Task: Add Crane Lake Chardonnay to the cart.
Action: Mouse moved to (1022, 334)
Screenshot: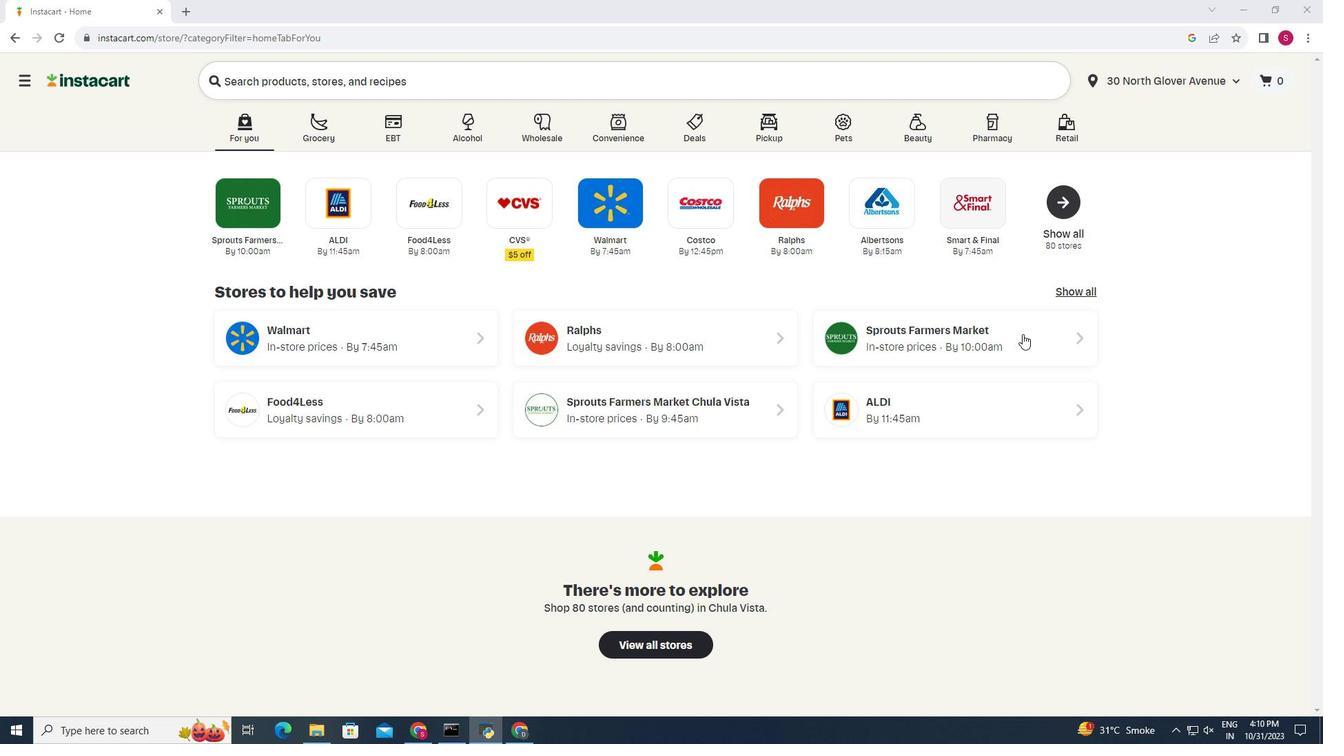 
Action: Mouse pressed left at (1022, 334)
Screenshot: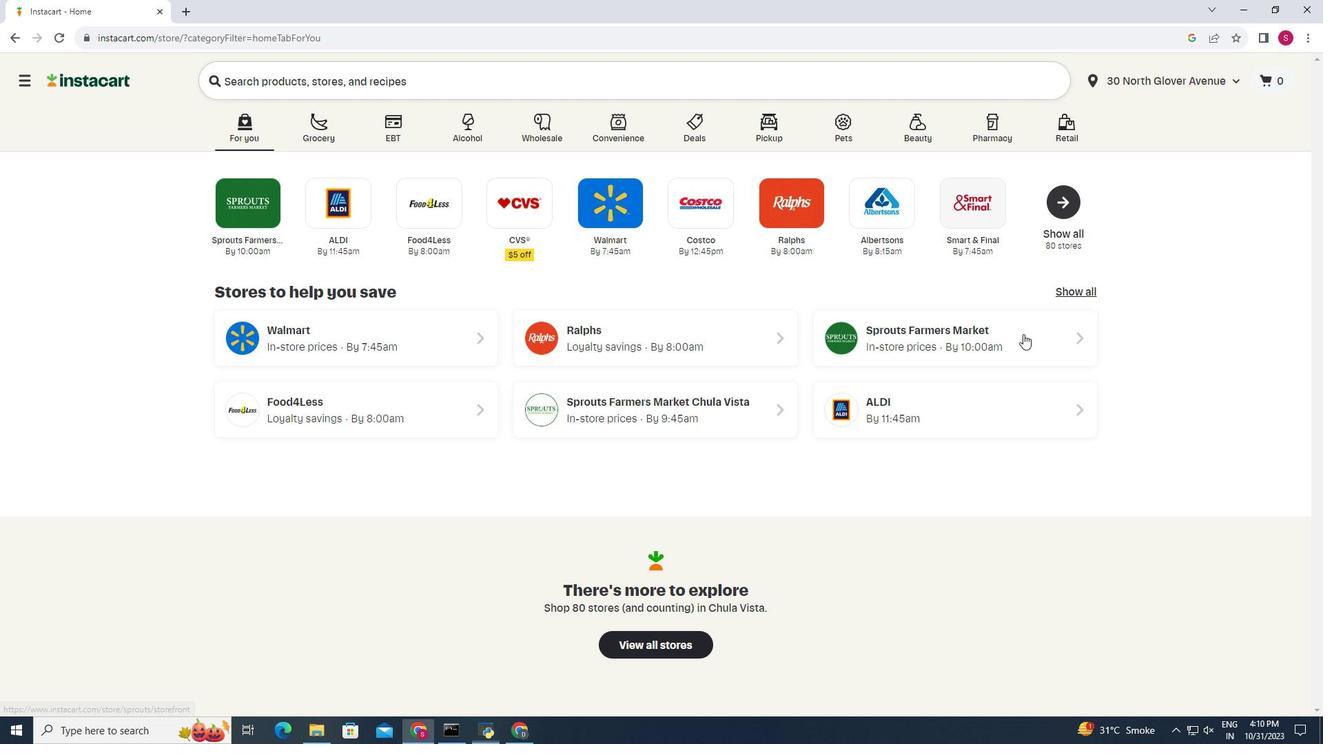 
Action: Mouse moved to (41, 673)
Screenshot: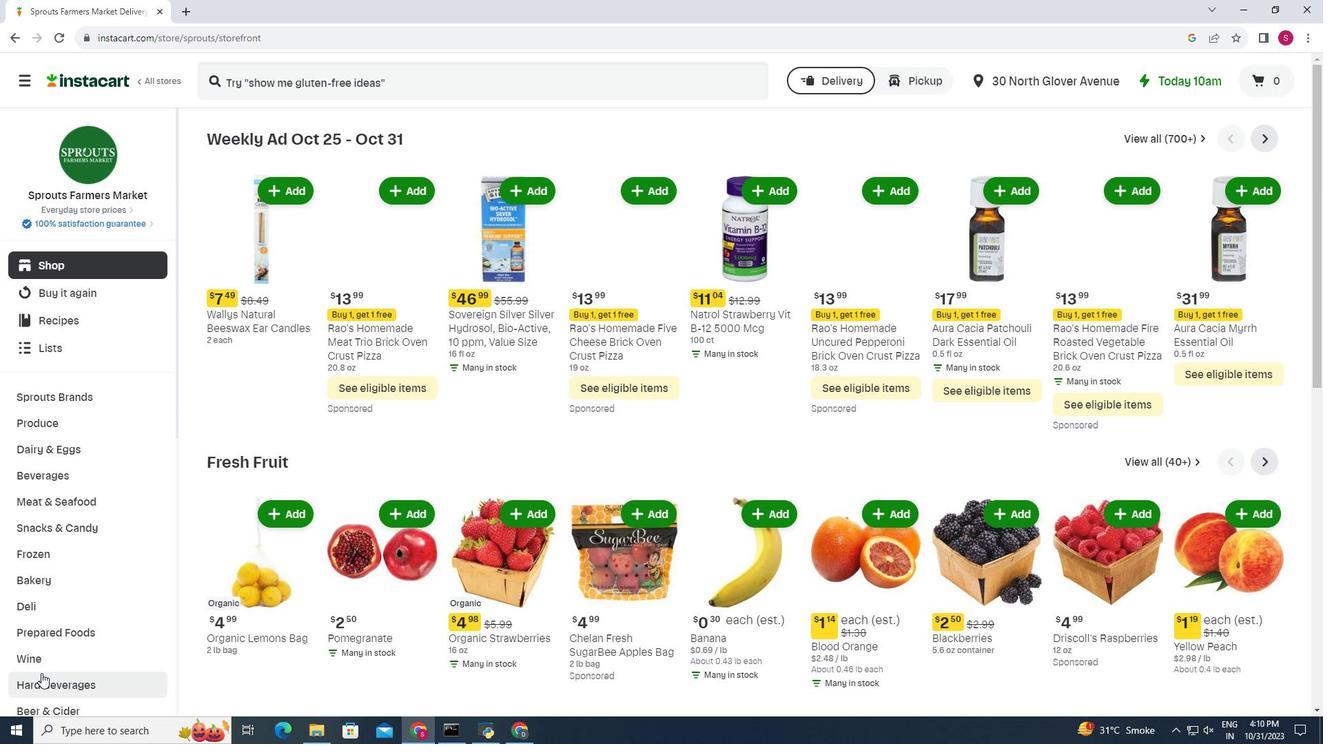 
Action: Mouse pressed left at (41, 673)
Screenshot: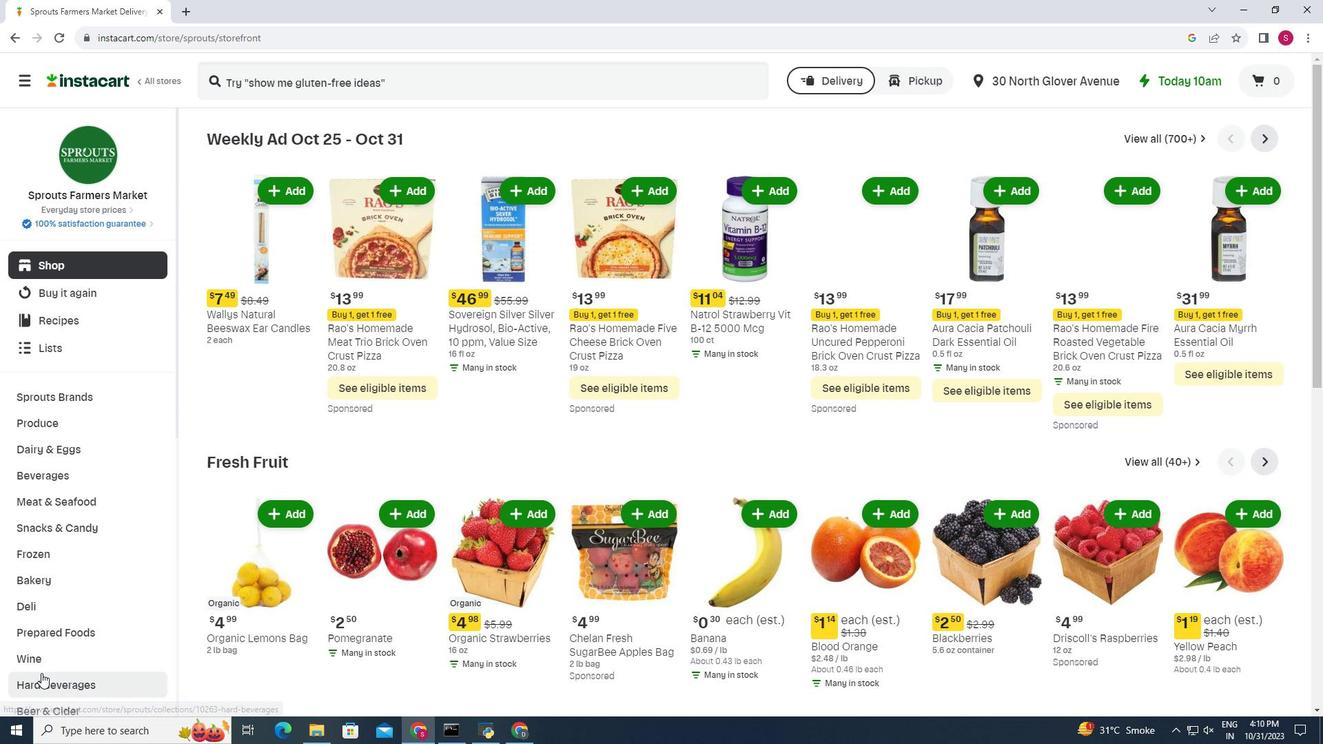 
Action: Mouse moved to (46, 657)
Screenshot: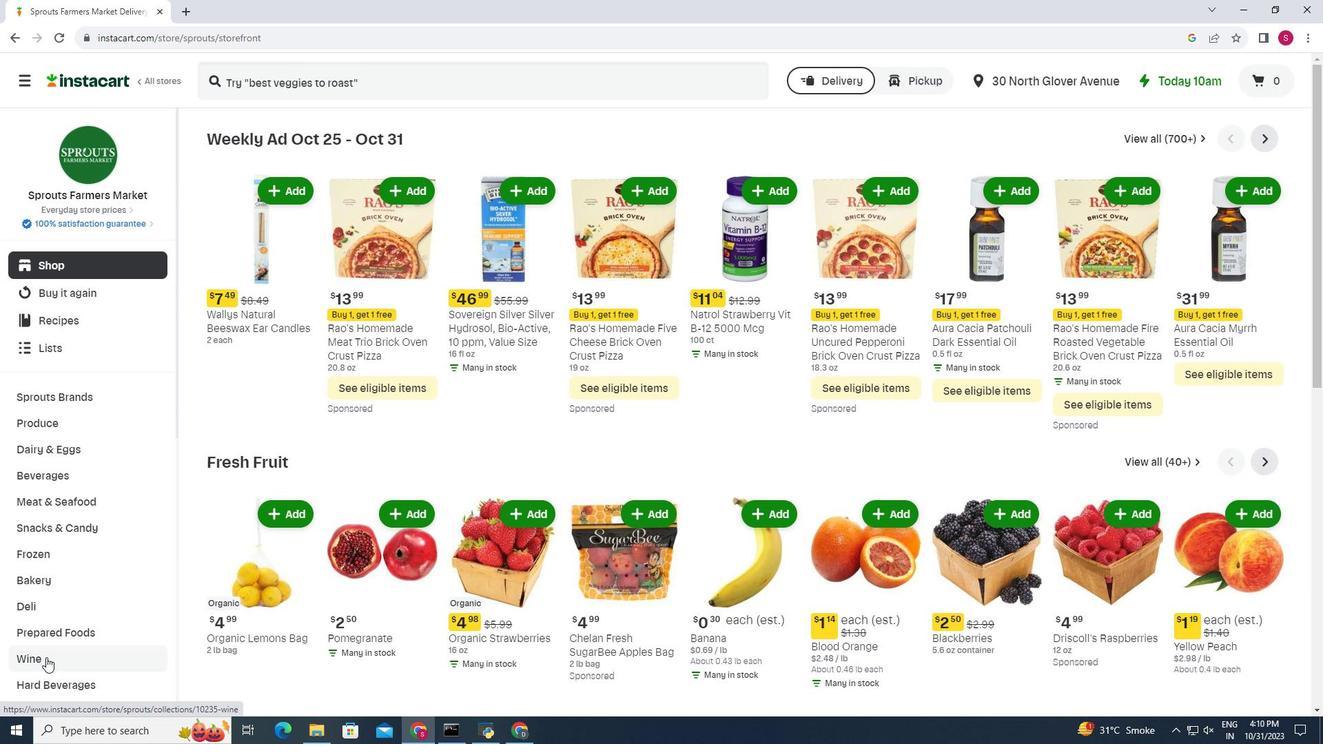 
Action: Mouse pressed left at (46, 657)
Screenshot: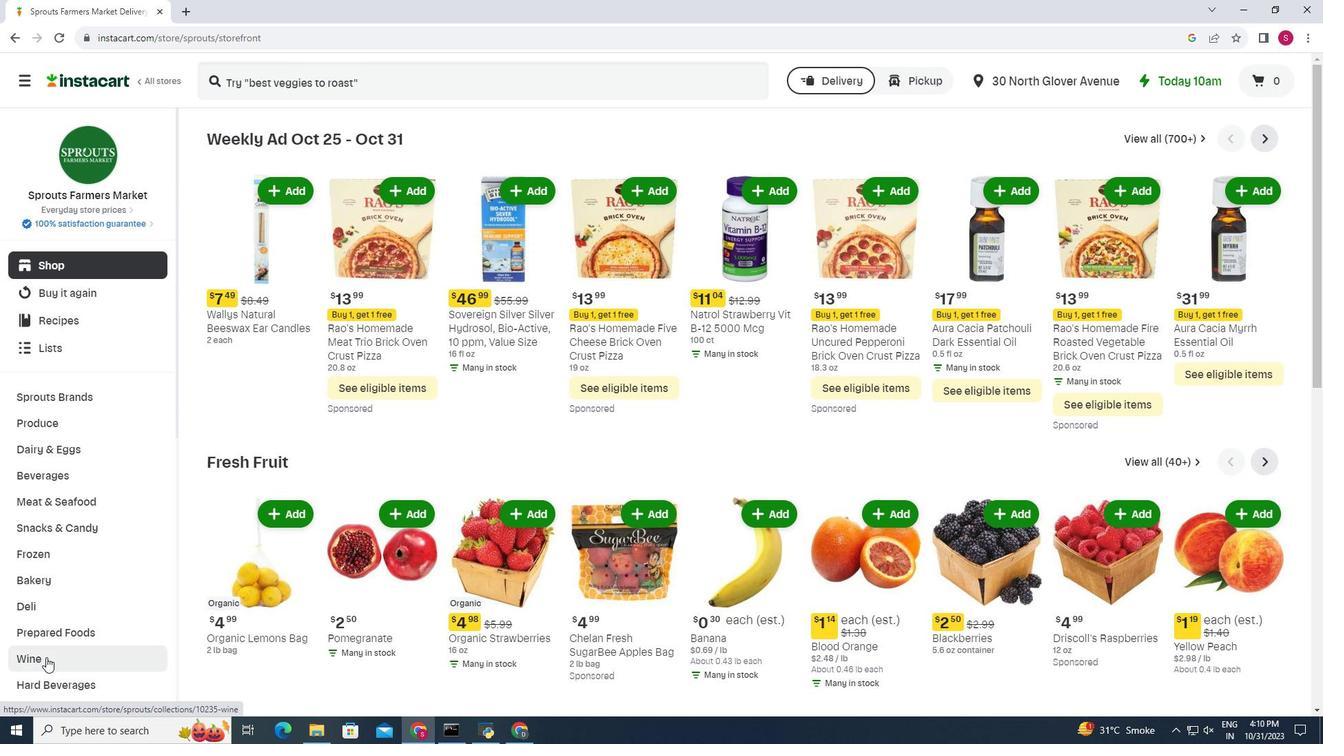 
Action: Mouse moved to (362, 169)
Screenshot: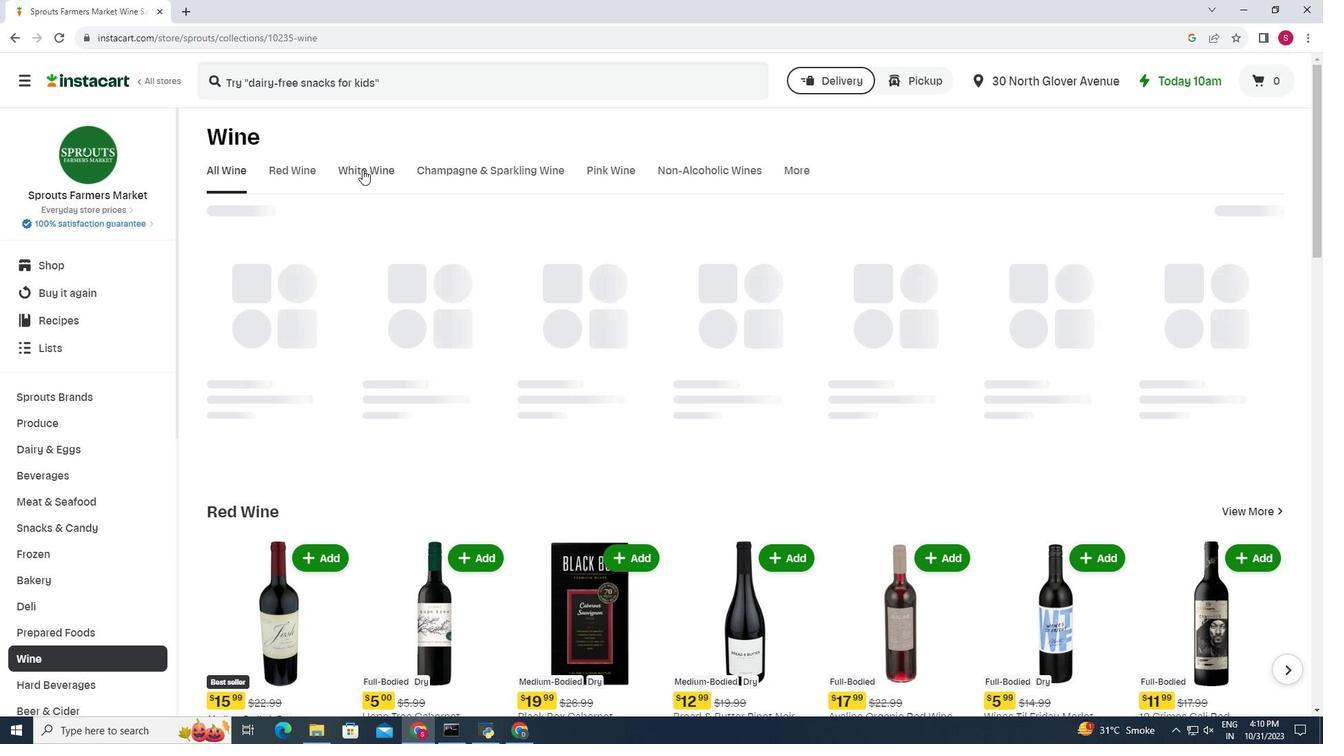 
Action: Mouse pressed left at (362, 169)
Screenshot: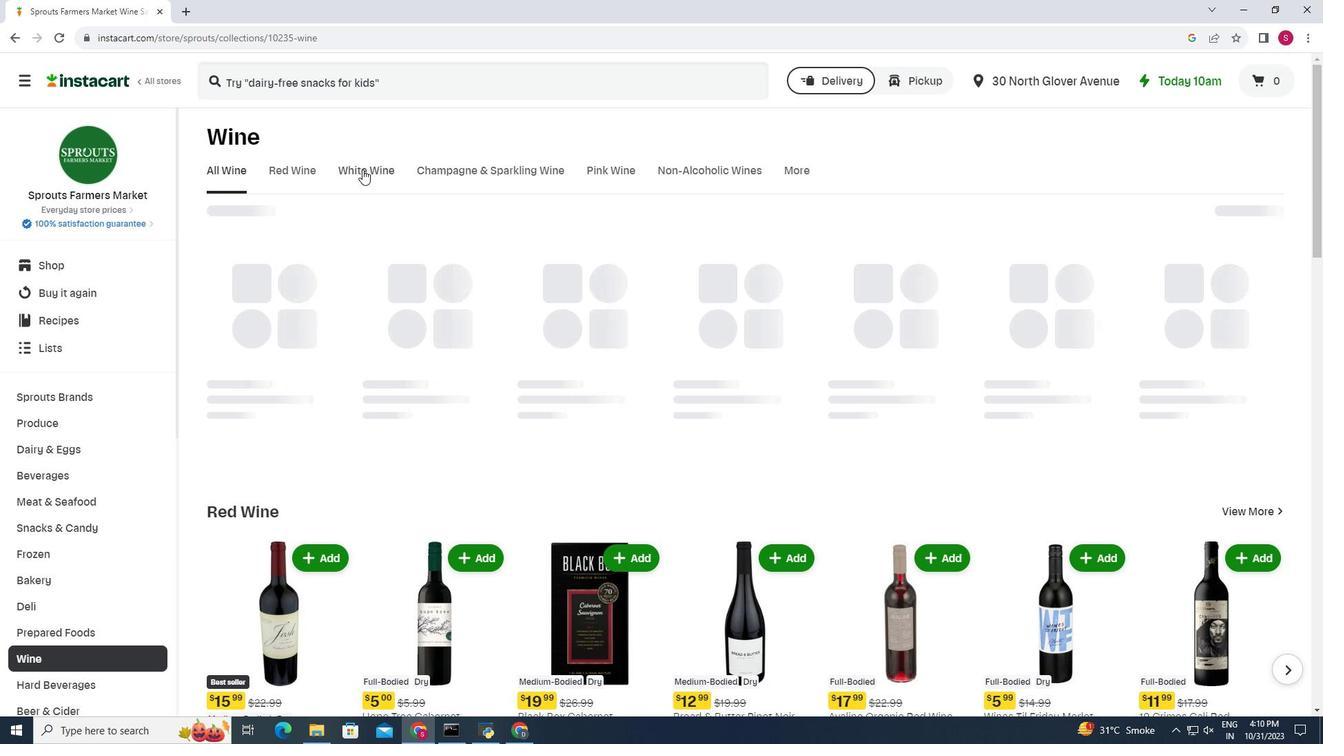 
Action: Mouse moved to (434, 227)
Screenshot: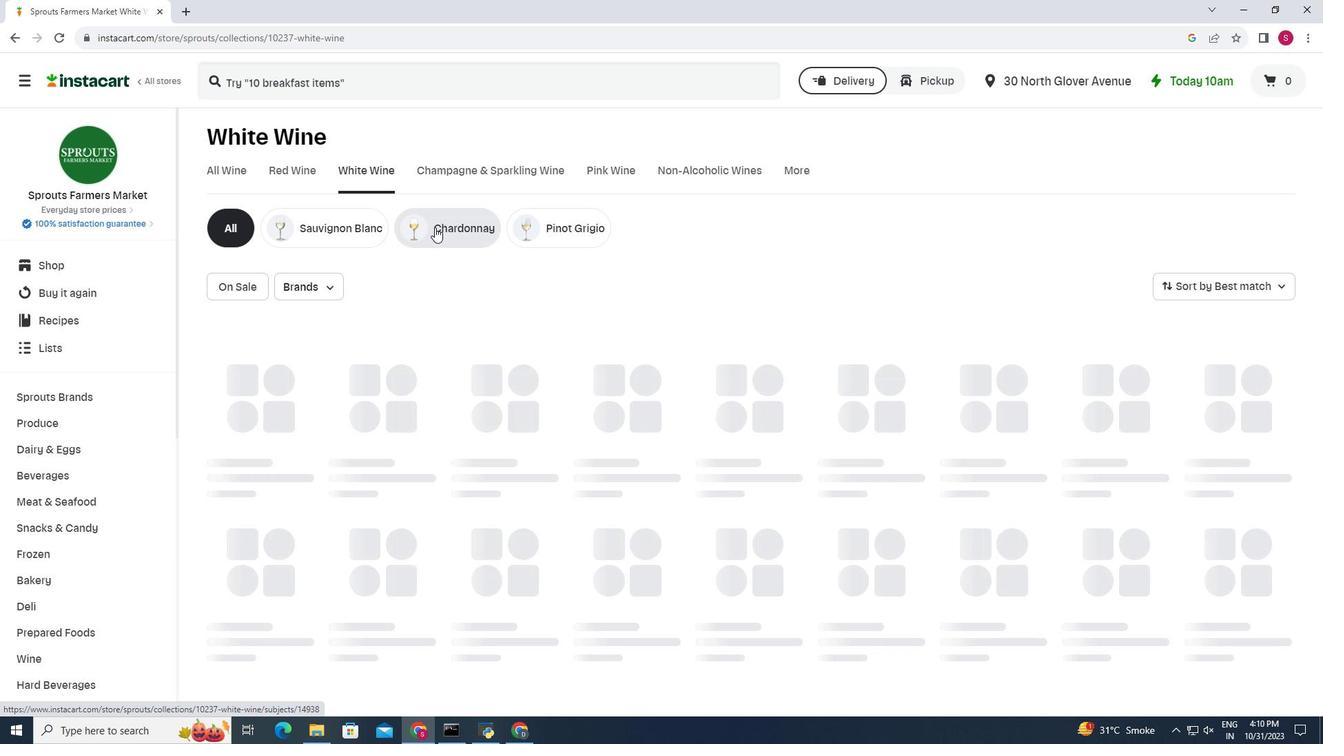 
Action: Mouse pressed left at (434, 227)
Screenshot: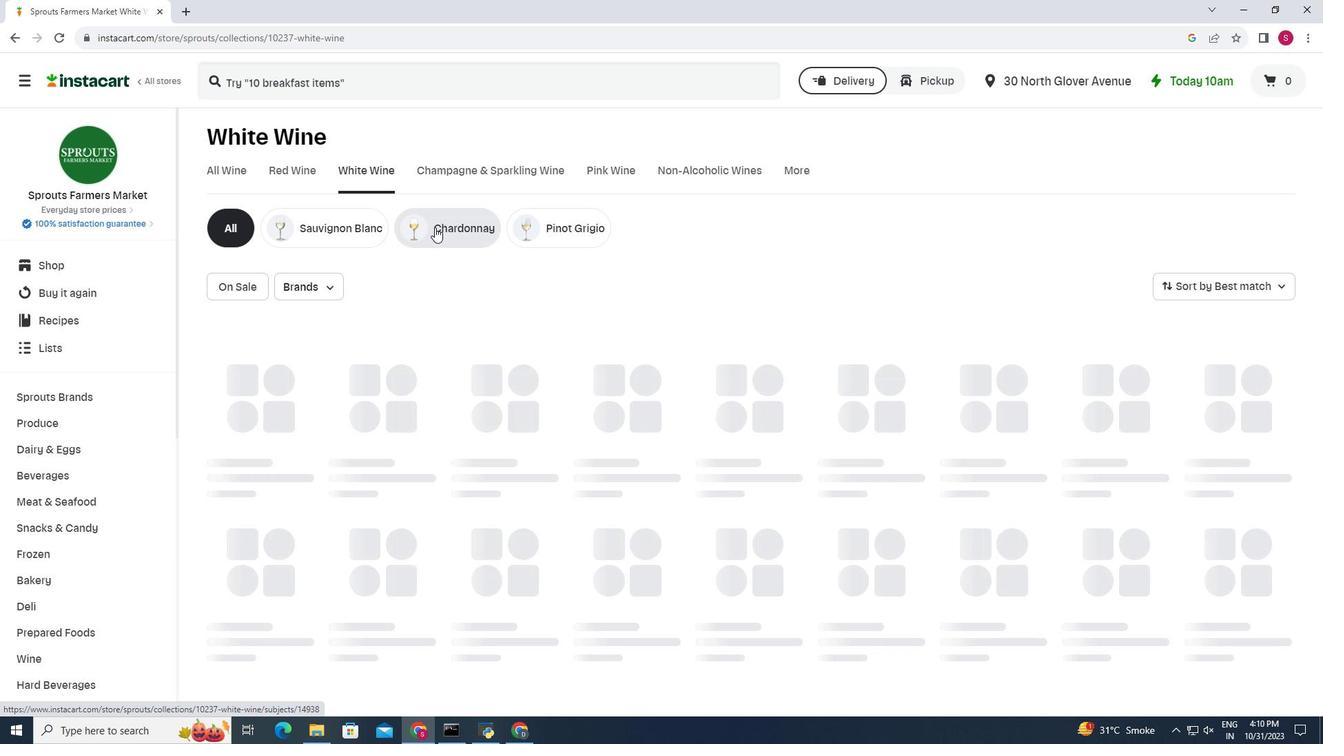 
Action: Mouse moved to (1078, 268)
Screenshot: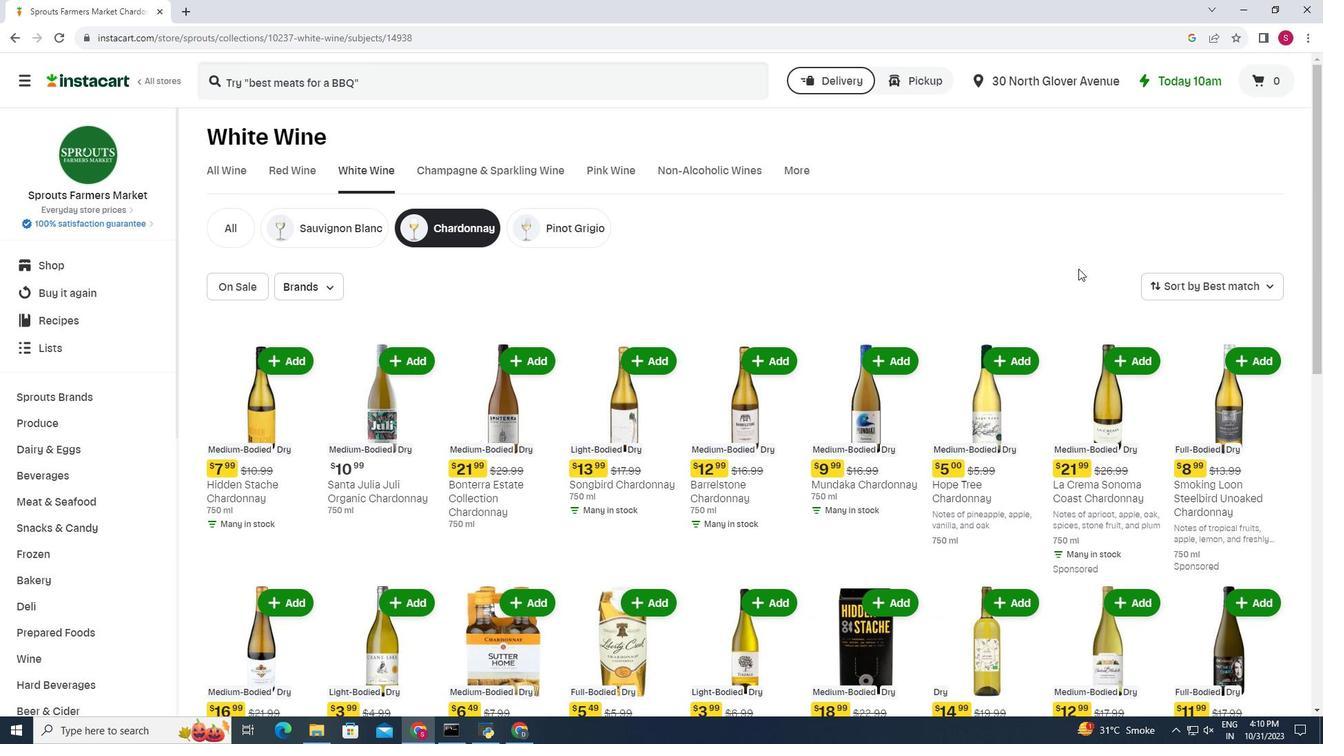 
Action: Mouse scrolled (1078, 268) with delta (0, 0)
Screenshot: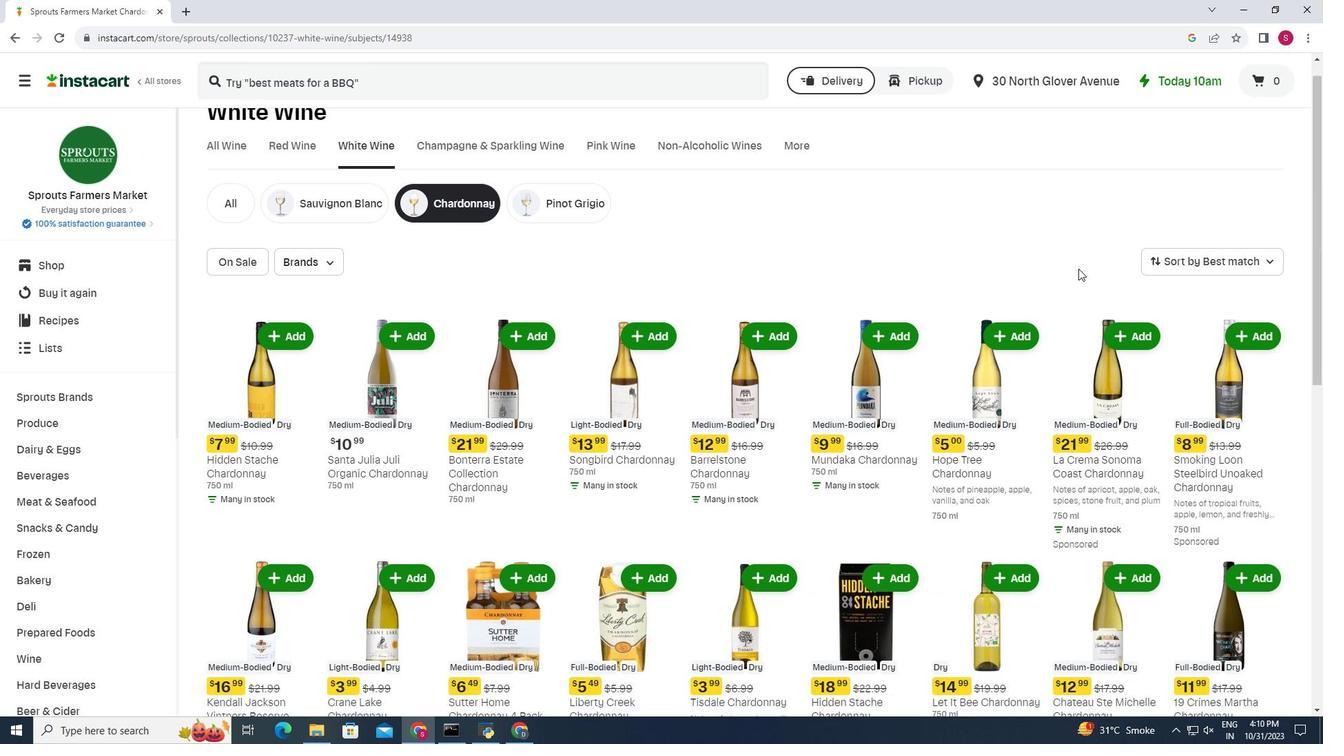 
Action: Mouse moved to (1284, 447)
Screenshot: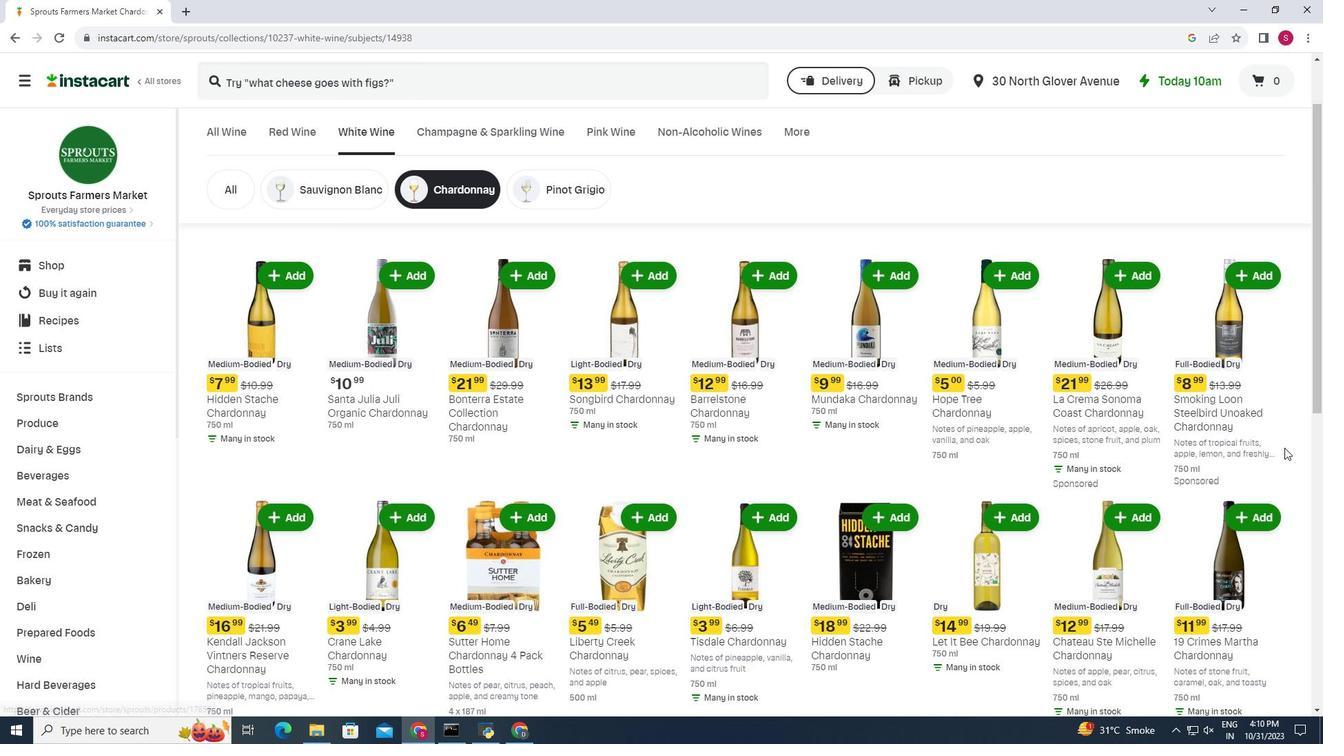 
Action: Mouse scrolled (1284, 447) with delta (0, 0)
Screenshot: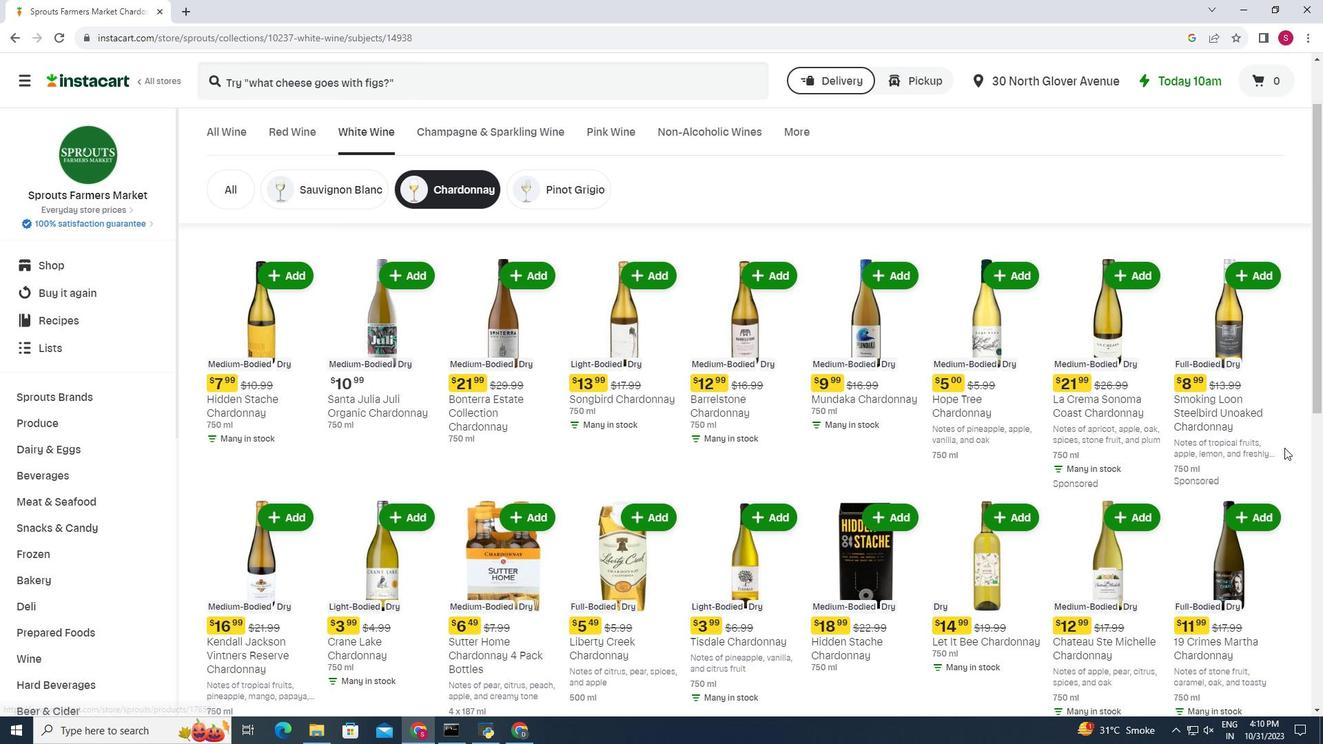 
Action: Mouse scrolled (1284, 447) with delta (0, 0)
Screenshot: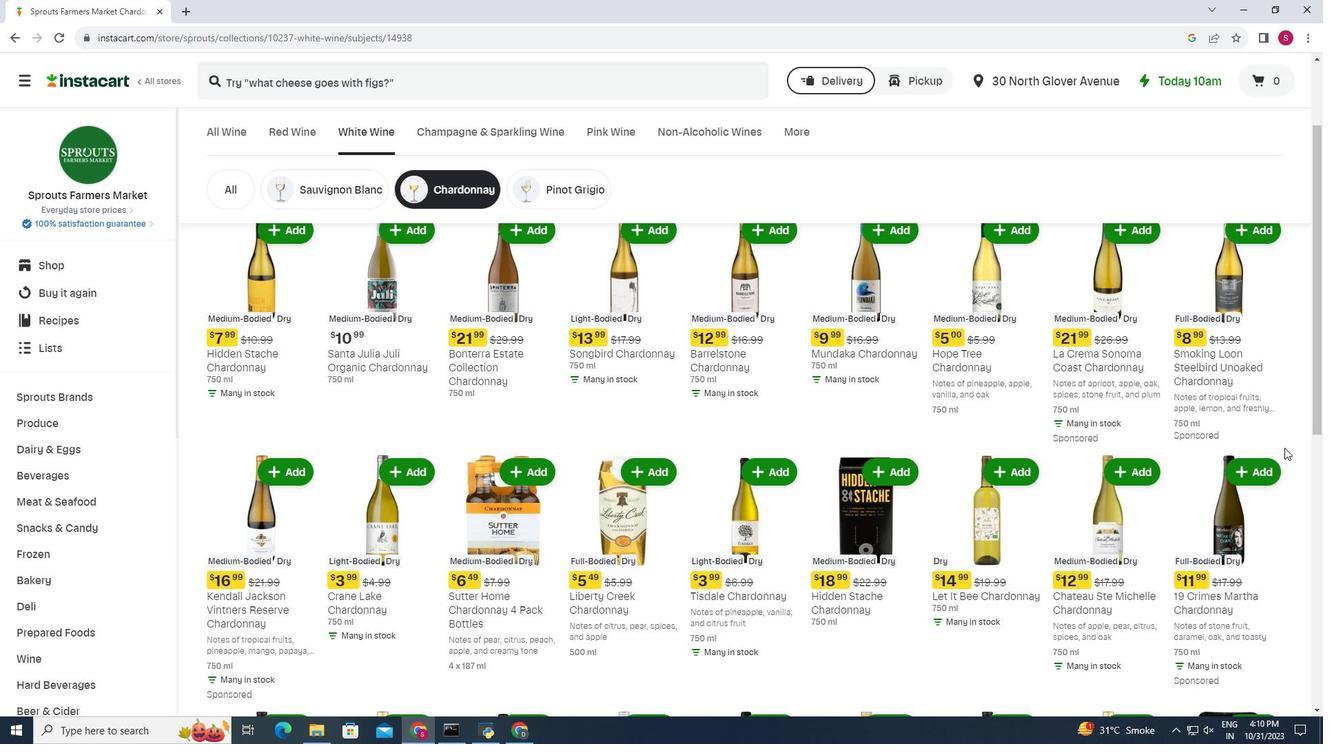 
Action: Mouse moved to (1283, 449)
Screenshot: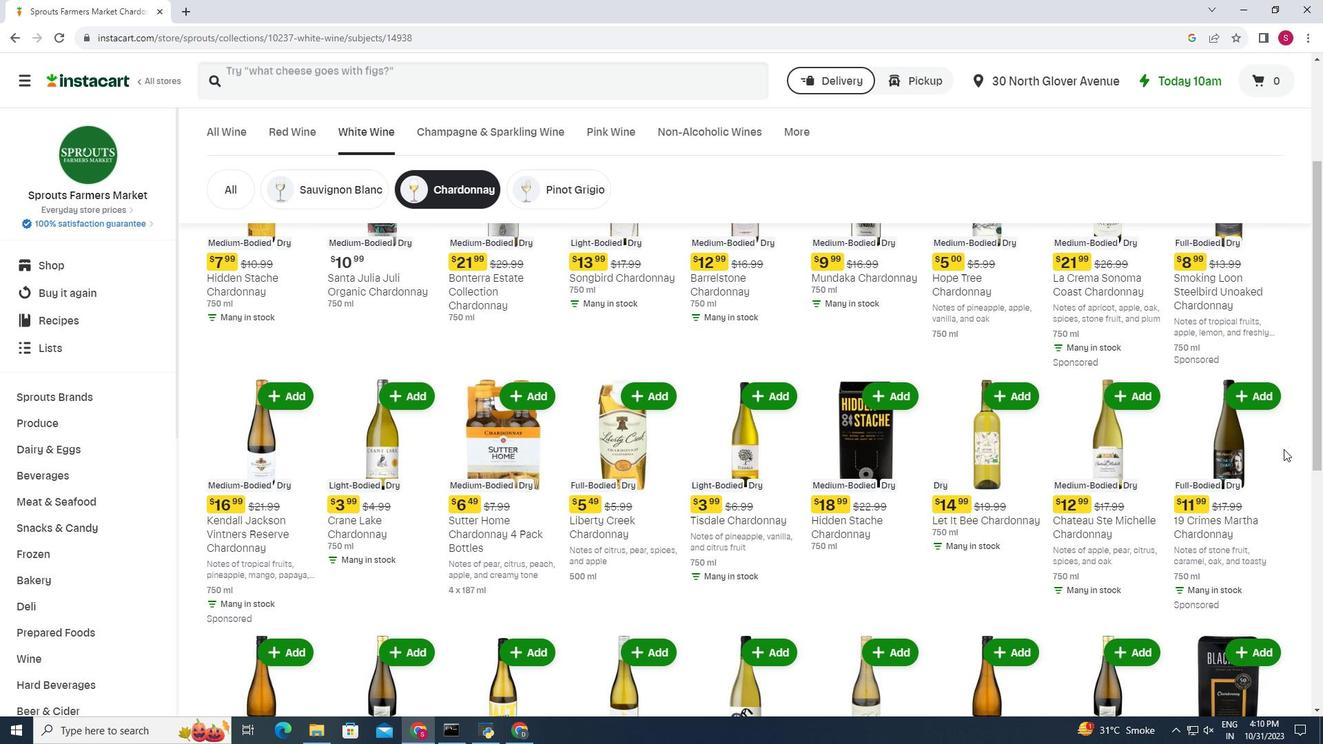 
Action: Mouse scrolled (1283, 448) with delta (0, 0)
Screenshot: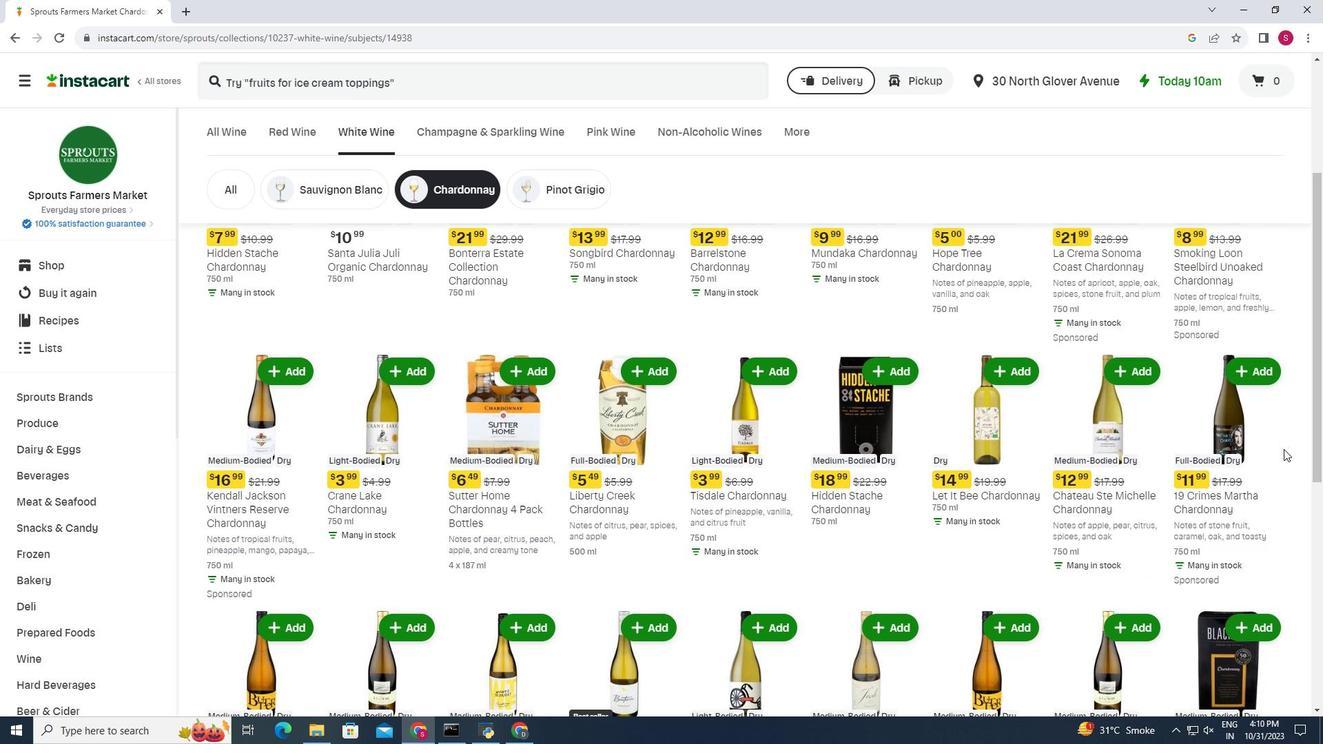 
Action: Mouse moved to (391, 335)
Screenshot: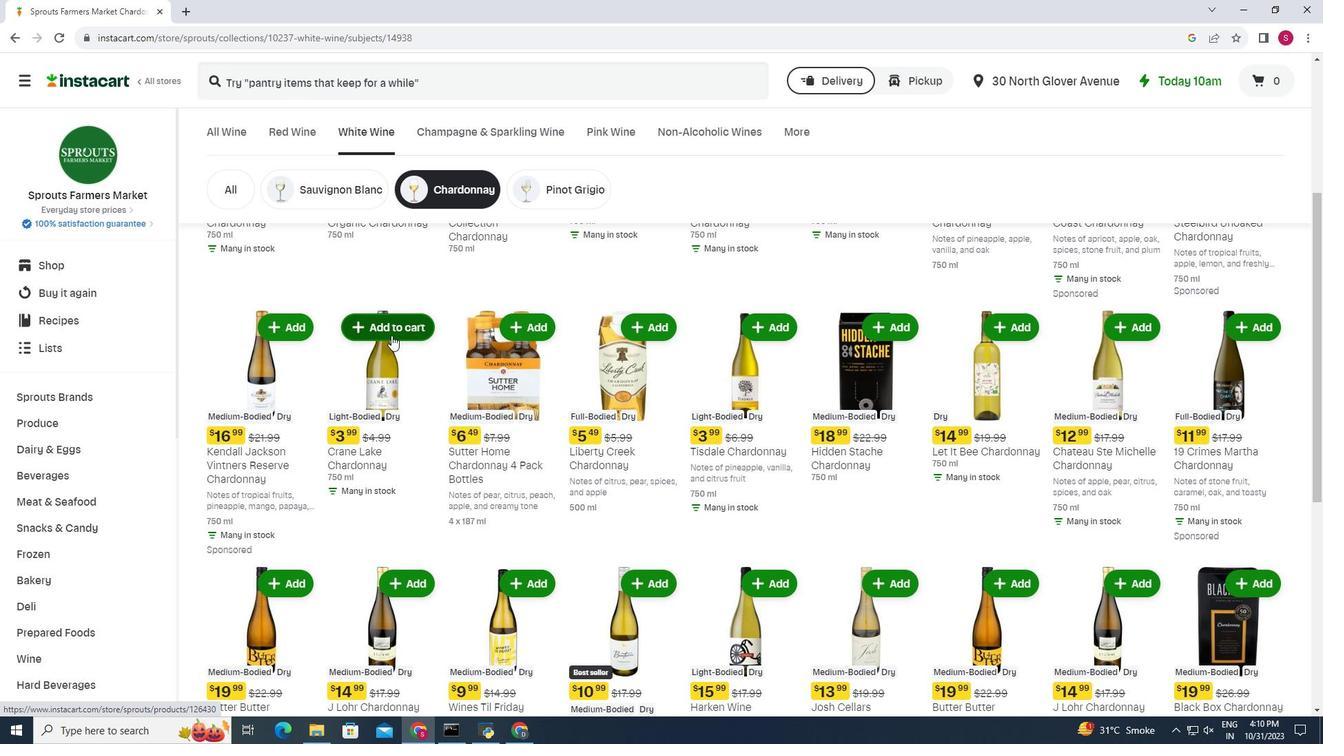 
Action: Mouse pressed left at (391, 335)
Screenshot: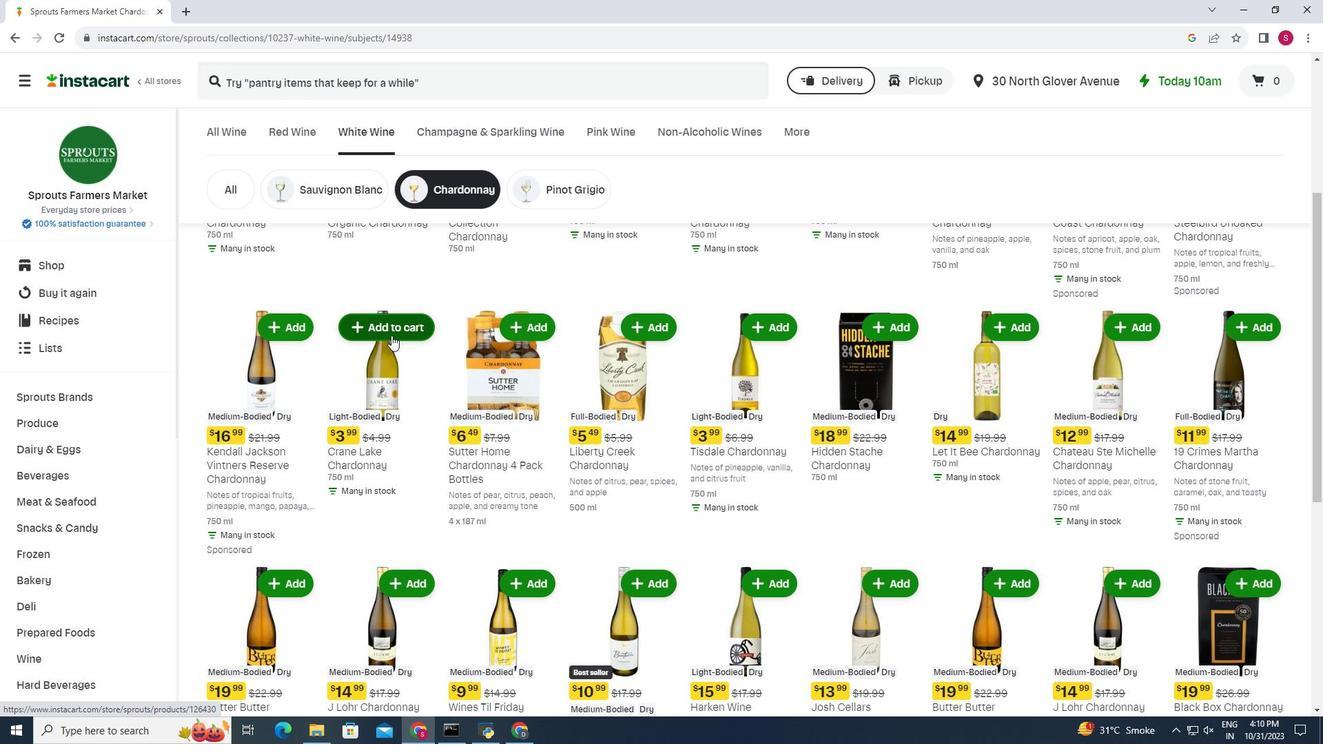 
Action: Mouse moved to (384, 279)
Screenshot: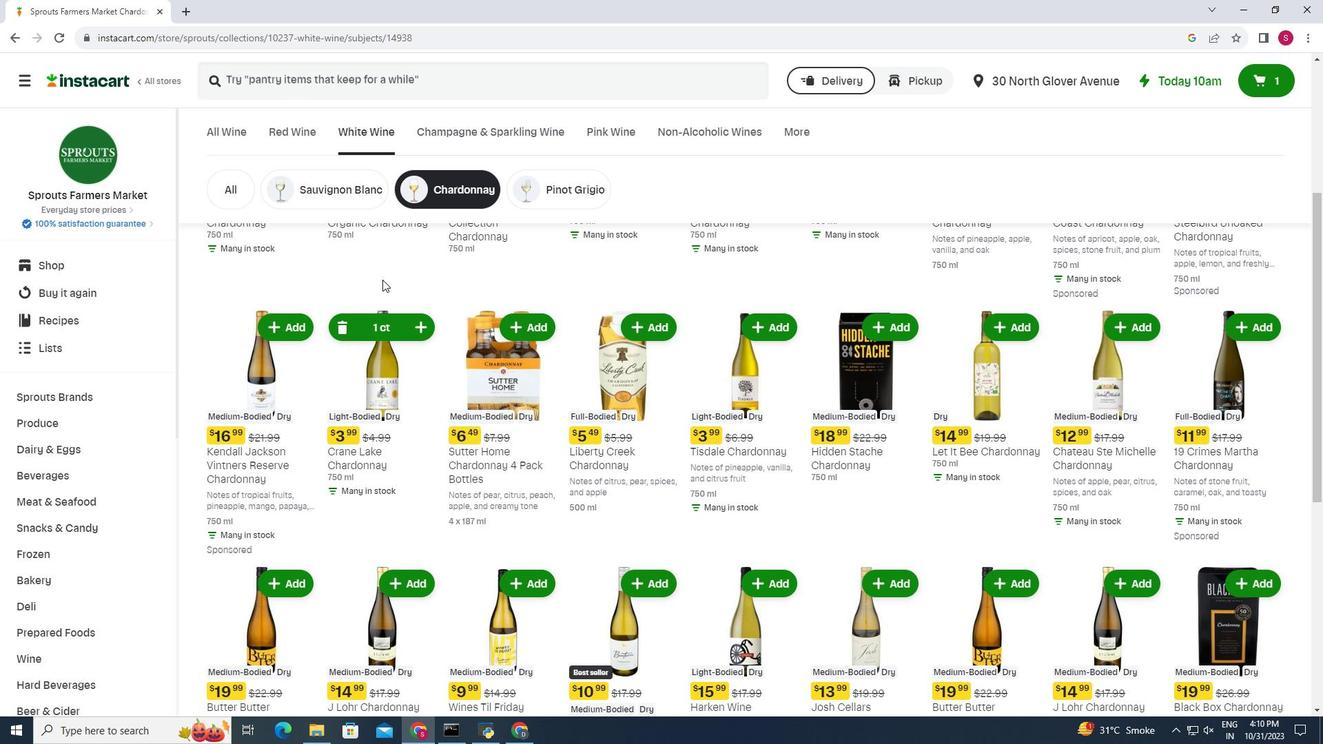 
